 Task: Create in the project Brighten and in the Backlog issue 'Create an e-learning platform for online education' a child issue 'Documentation and user guides', and assign it to team member softage.2@softage.net. Create in the project Brighten and in the Backlog issue 'Implement a new point of sale (POS) system for a retail store' a child issue 'Accessibility testing and optimization', and assign it to team member softage.3@softage.net
Action: Mouse moved to (213, 68)
Screenshot: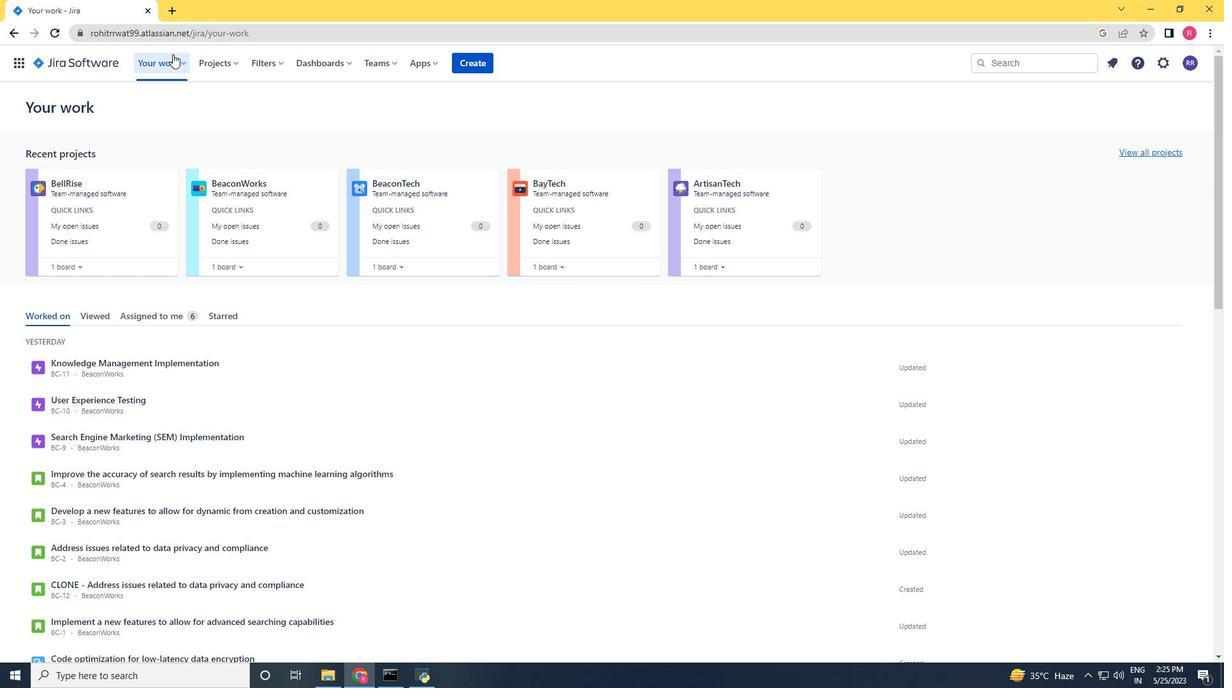 
Action: Mouse pressed left at (213, 68)
Screenshot: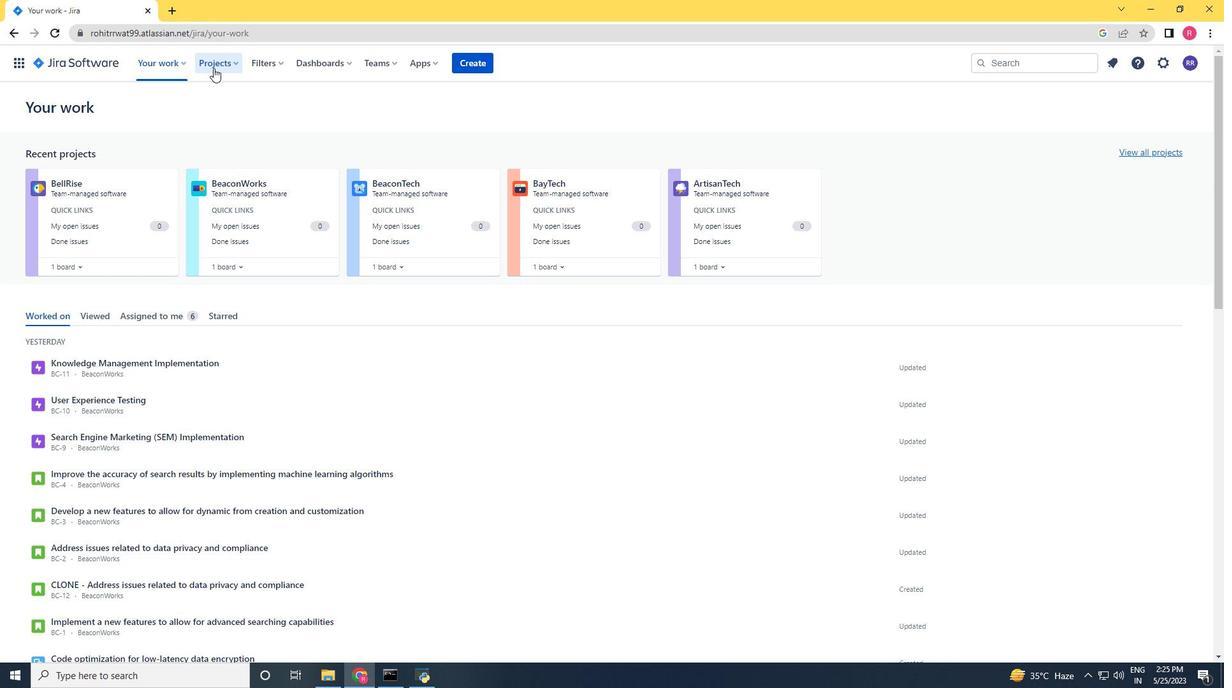 
Action: Mouse moved to (233, 121)
Screenshot: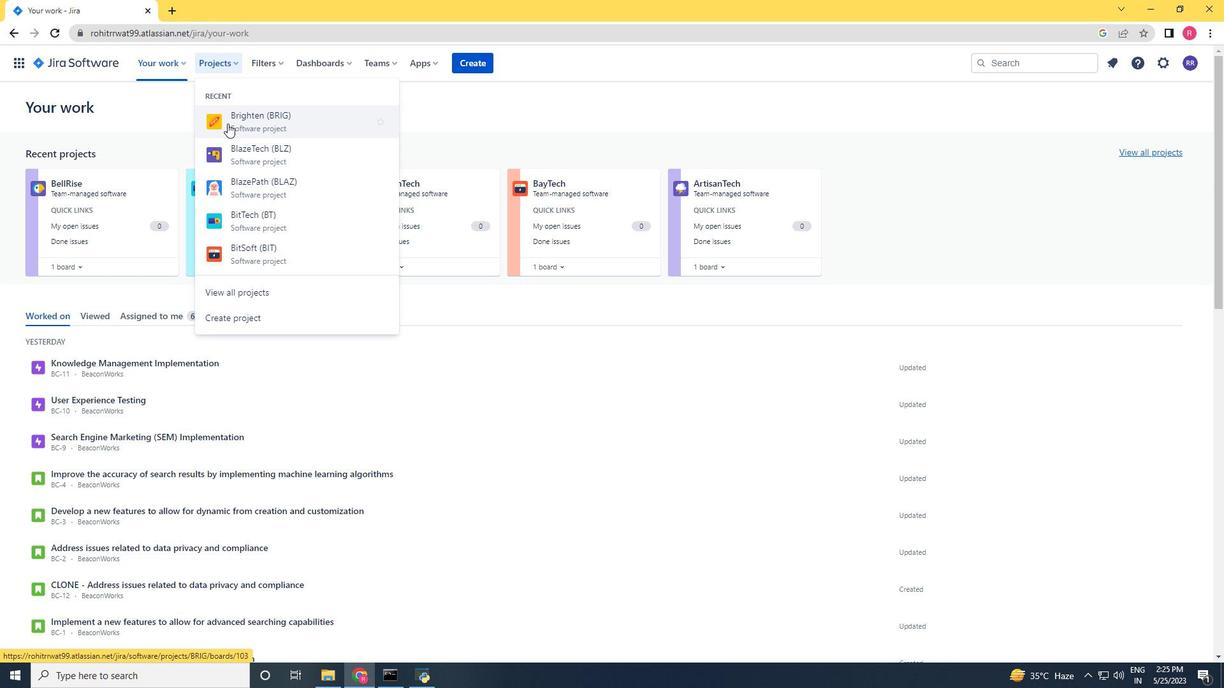 
Action: Mouse pressed left at (233, 121)
Screenshot: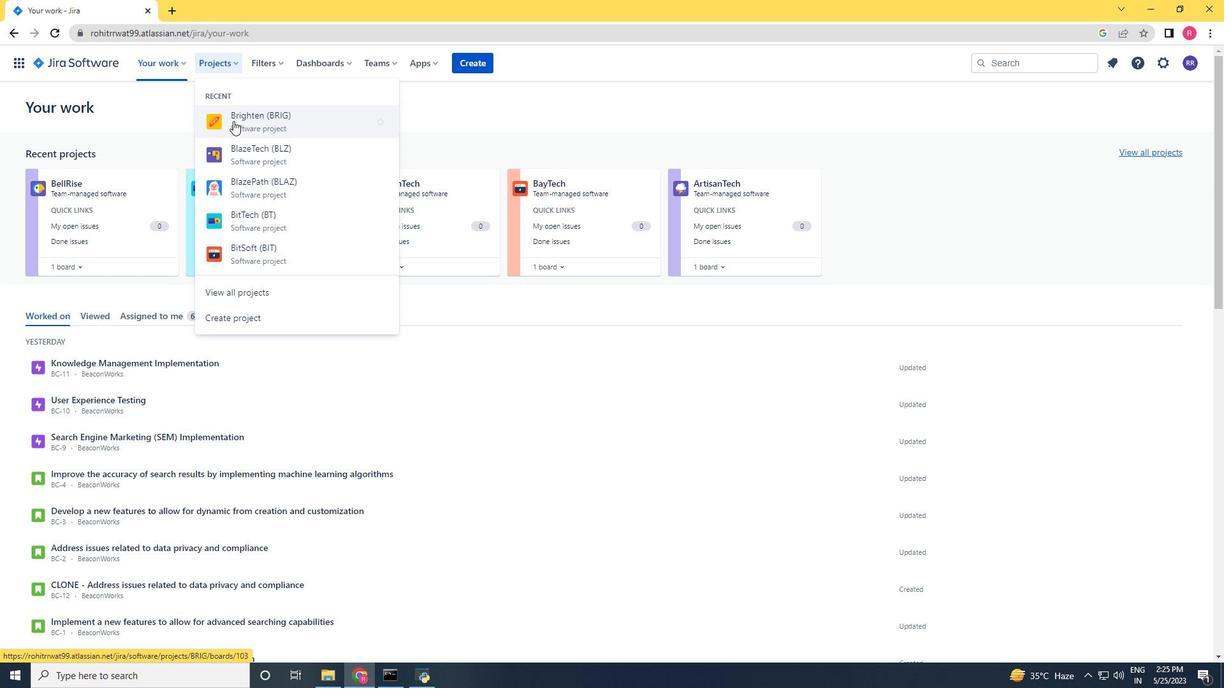 
Action: Mouse moved to (62, 198)
Screenshot: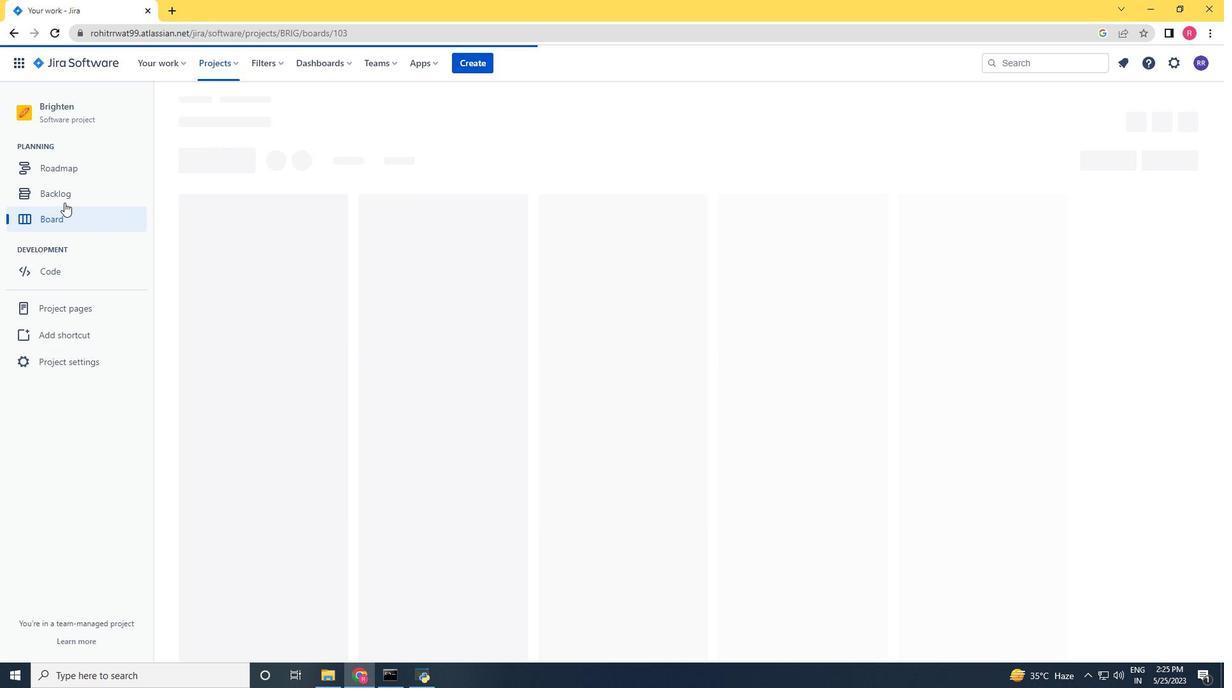 
Action: Mouse pressed left at (62, 198)
Screenshot: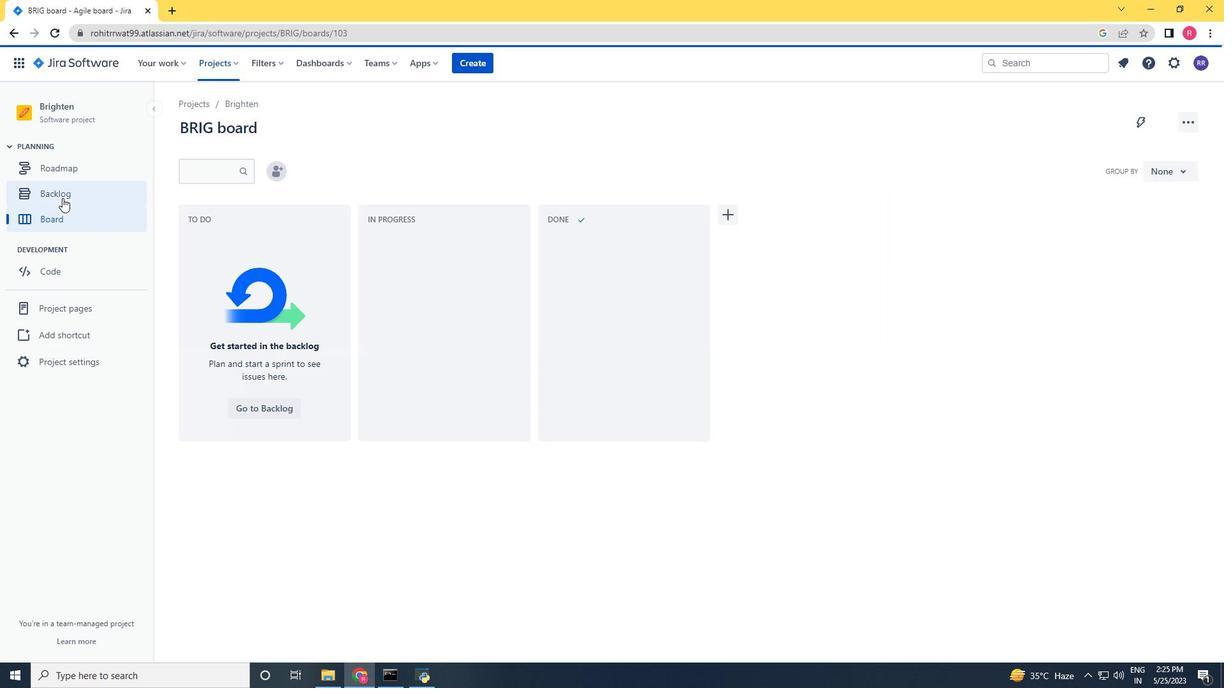 
Action: Mouse moved to (722, 386)
Screenshot: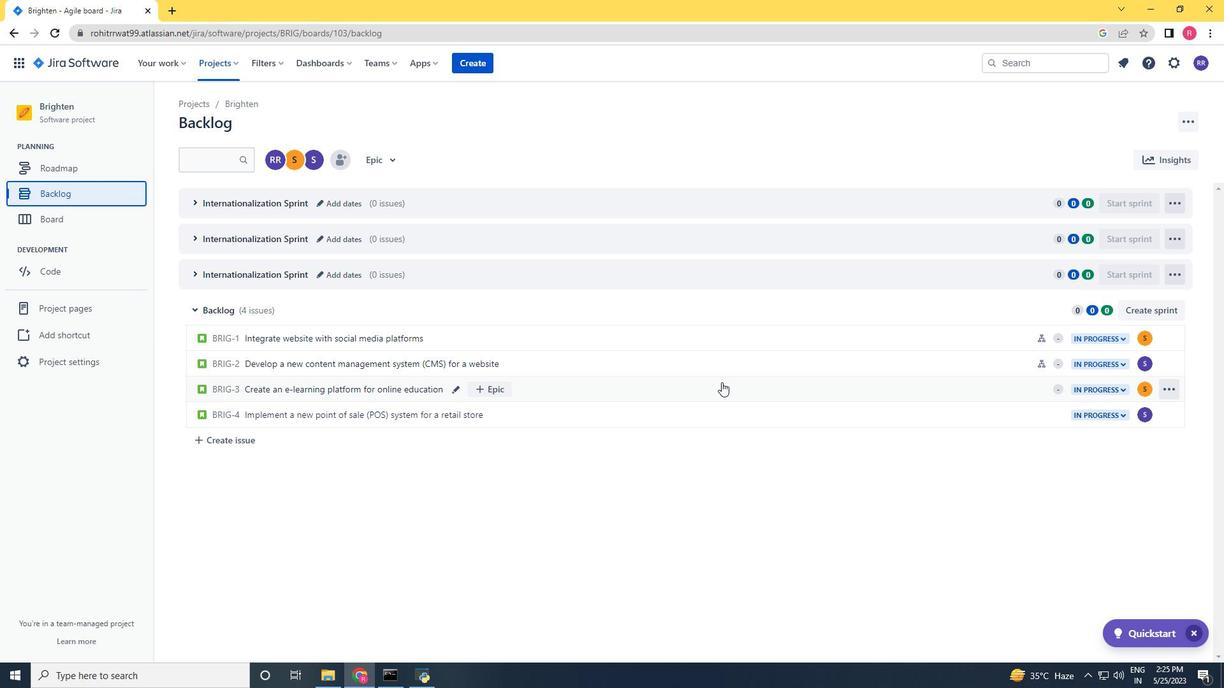 
Action: Mouse pressed left at (722, 386)
Screenshot: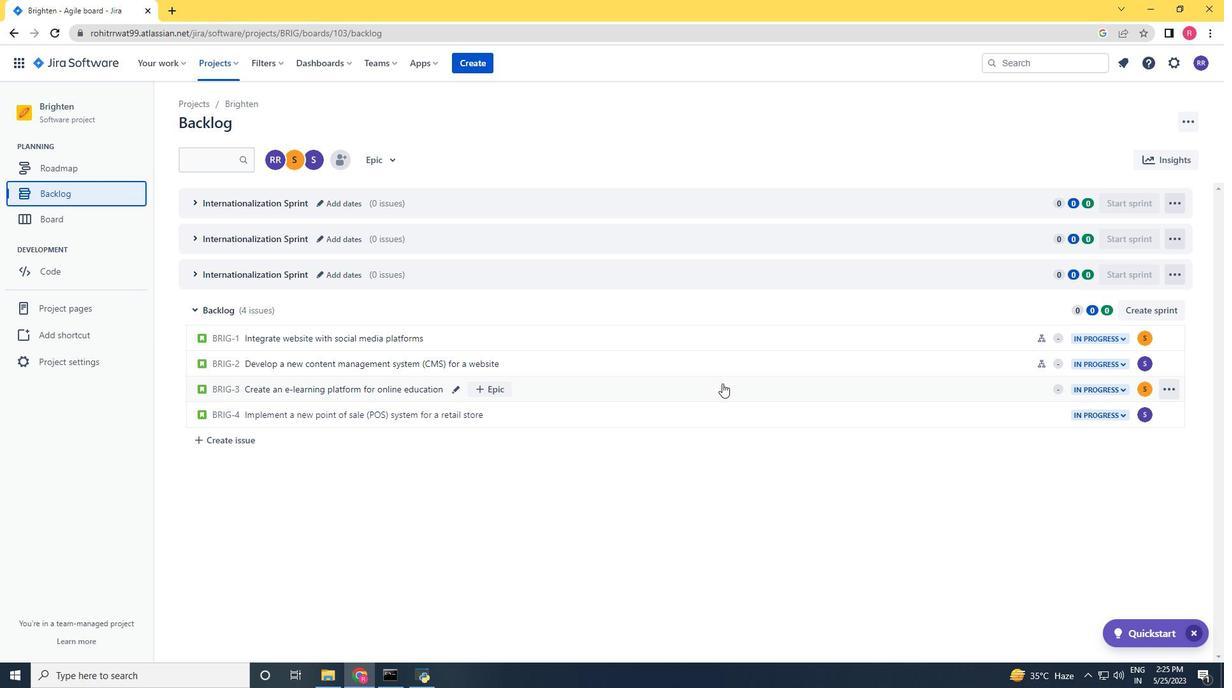 
Action: Mouse moved to (1000, 274)
Screenshot: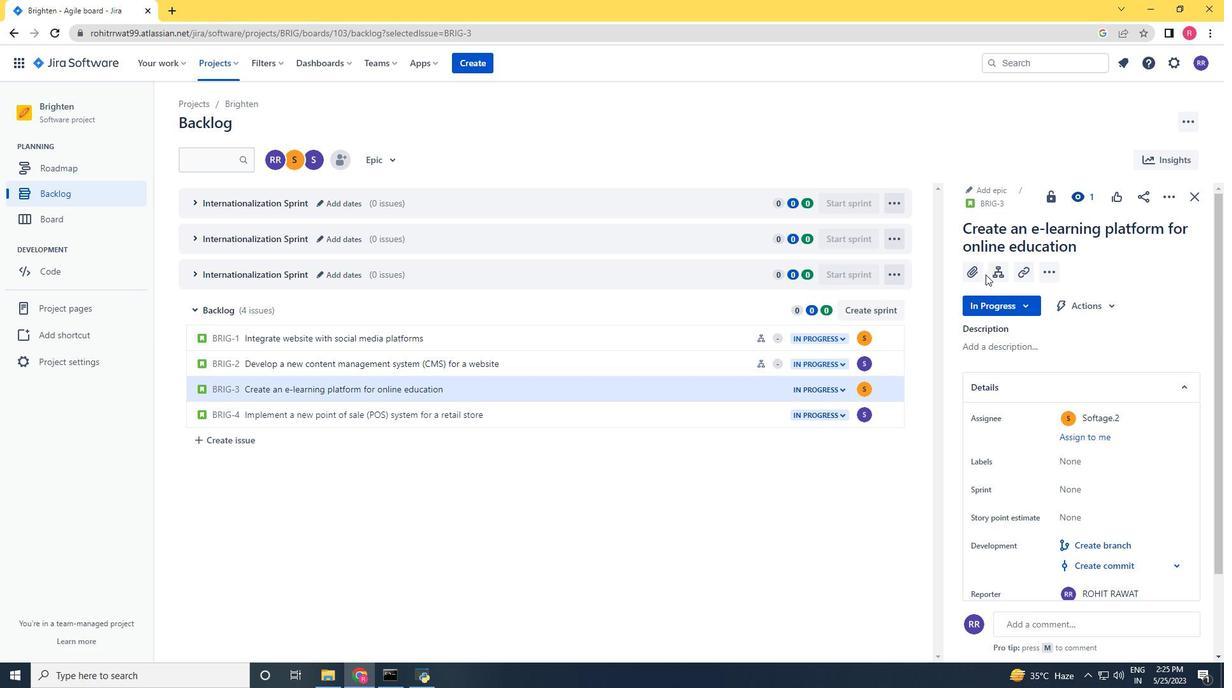 
Action: Mouse pressed left at (1000, 274)
Screenshot: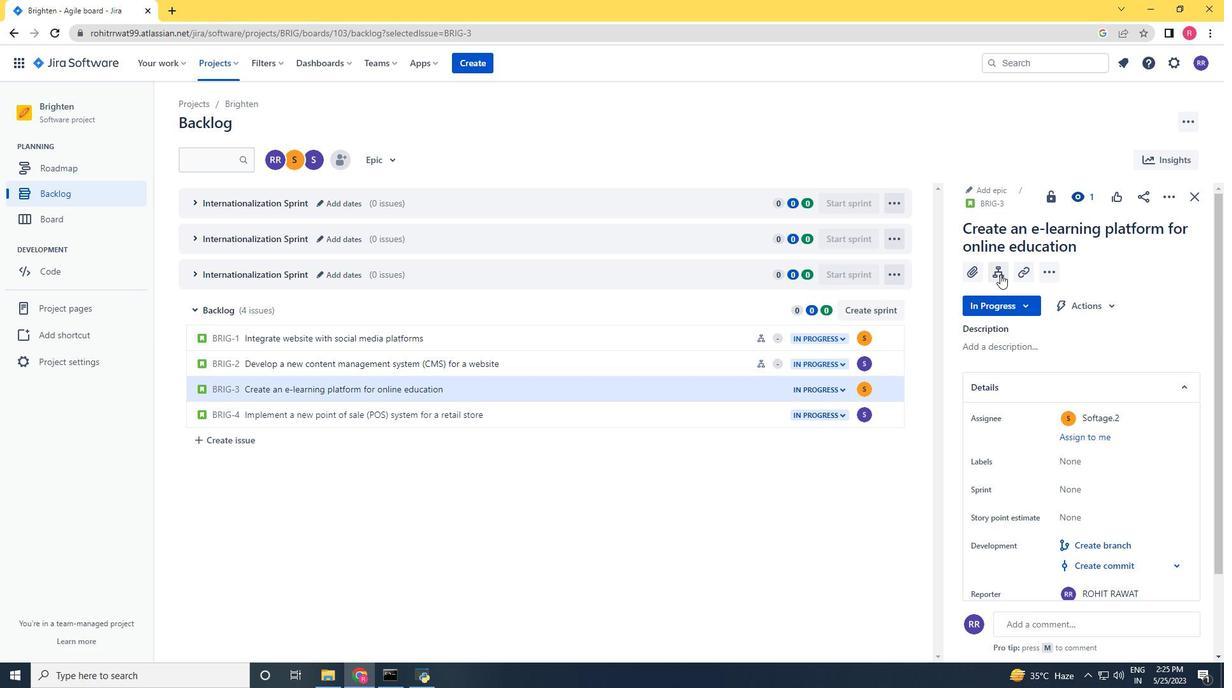 
Action: Mouse moved to (1187, 334)
Screenshot: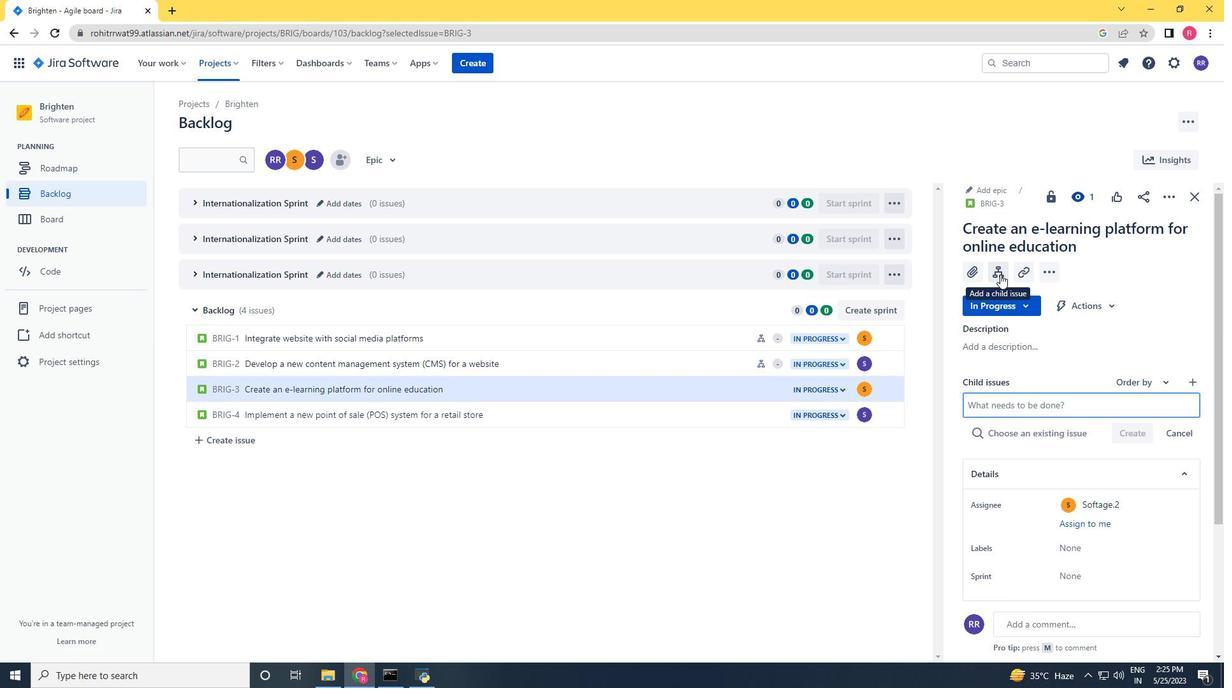 
Action: Key pressed <Key.shift>Docun<Key.backspace>mentation<Key.space>and<Key.space>user<Key.space>guides<Key.space><Key.enter>
Screenshot: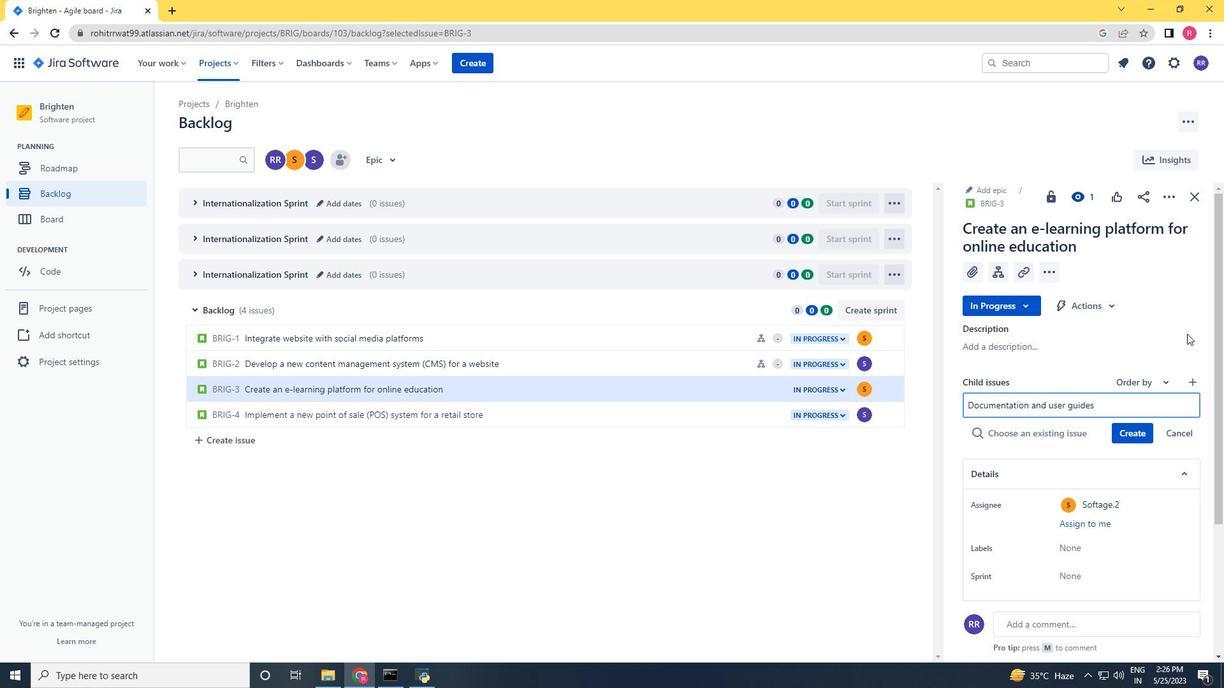 
Action: Mouse moved to (726, 413)
Screenshot: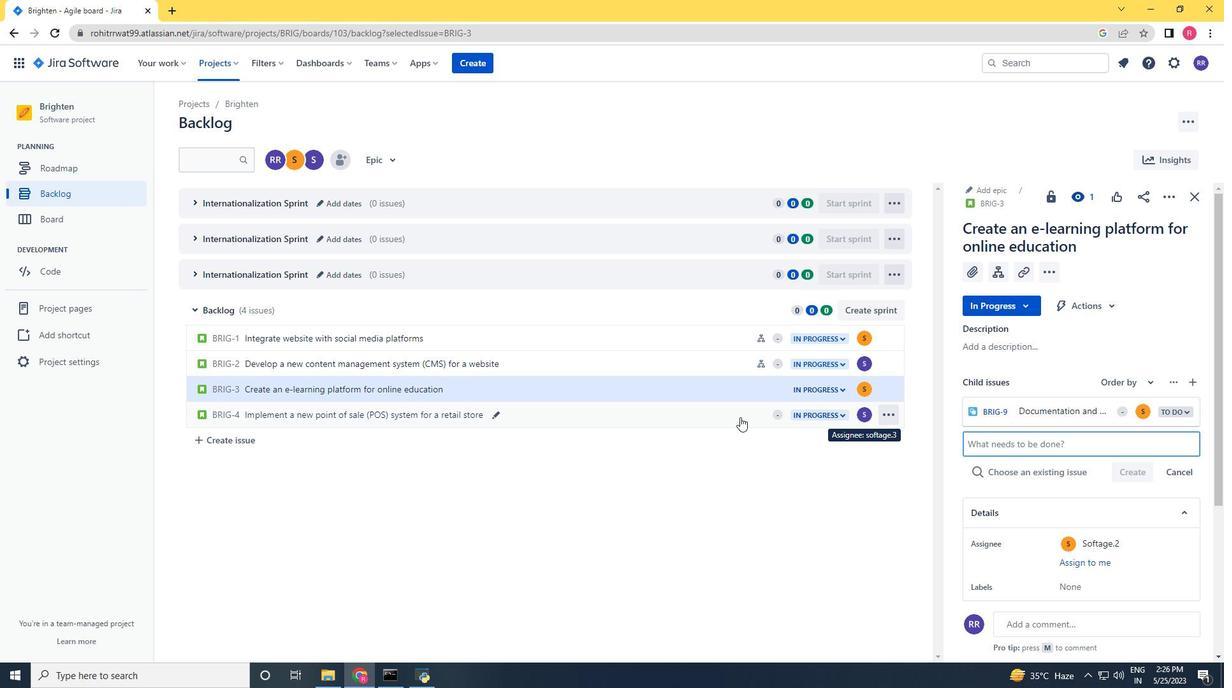 
Action: Mouse pressed left at (726, 413)
Screenshot: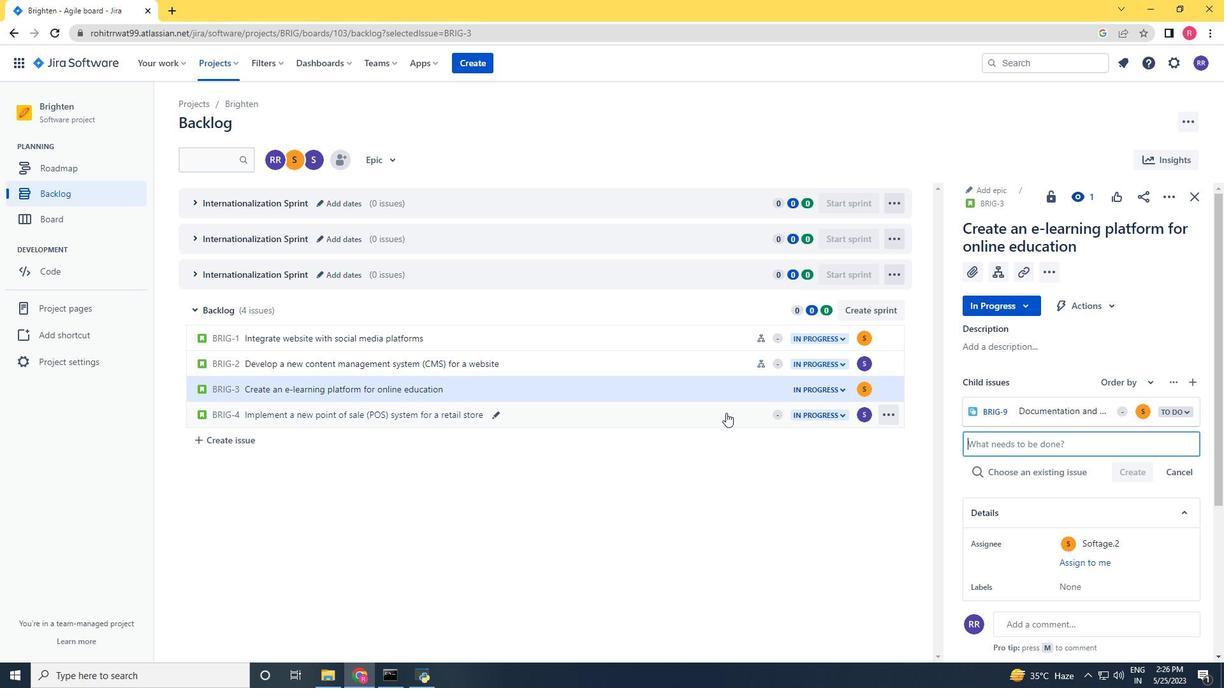 
Action: Mouse moved to (992, 272)
Screenshot: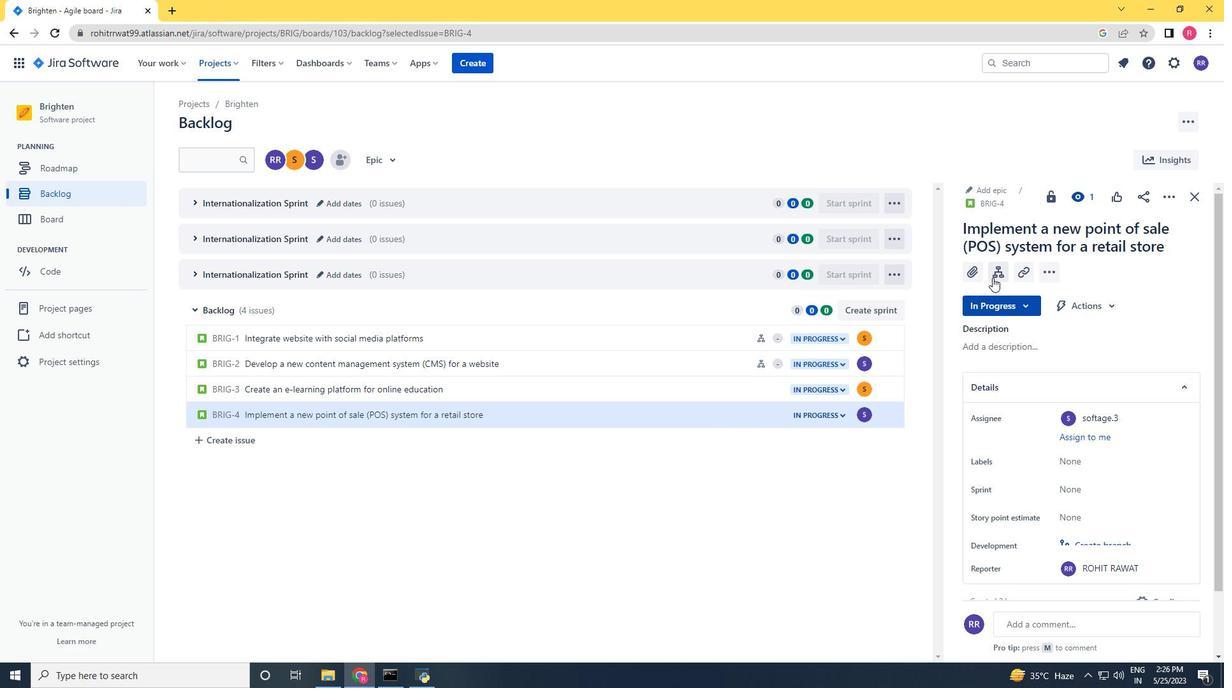 
Action: Mouse pressed left at (992, 272)
Screenshot: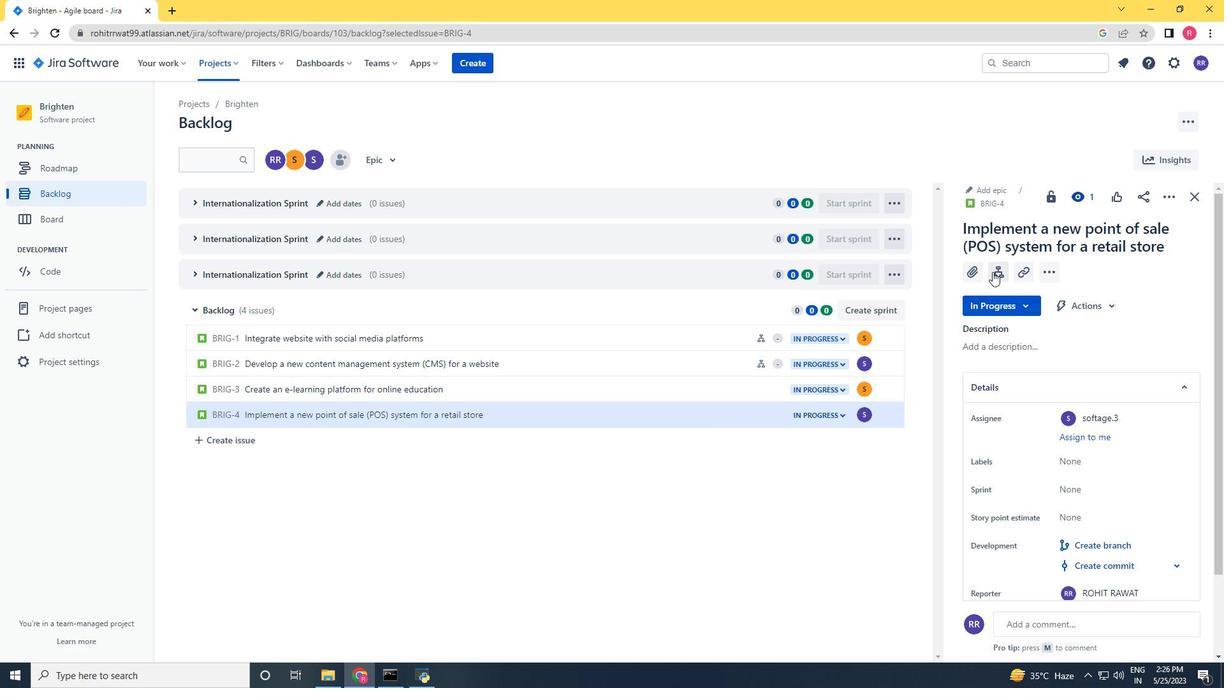 
Action: Key pressed <Key.shift>Accessibility<Key.space>testing<Key.space>and<Key.space>optimization<Key.space><Key.enter>
Screenshot: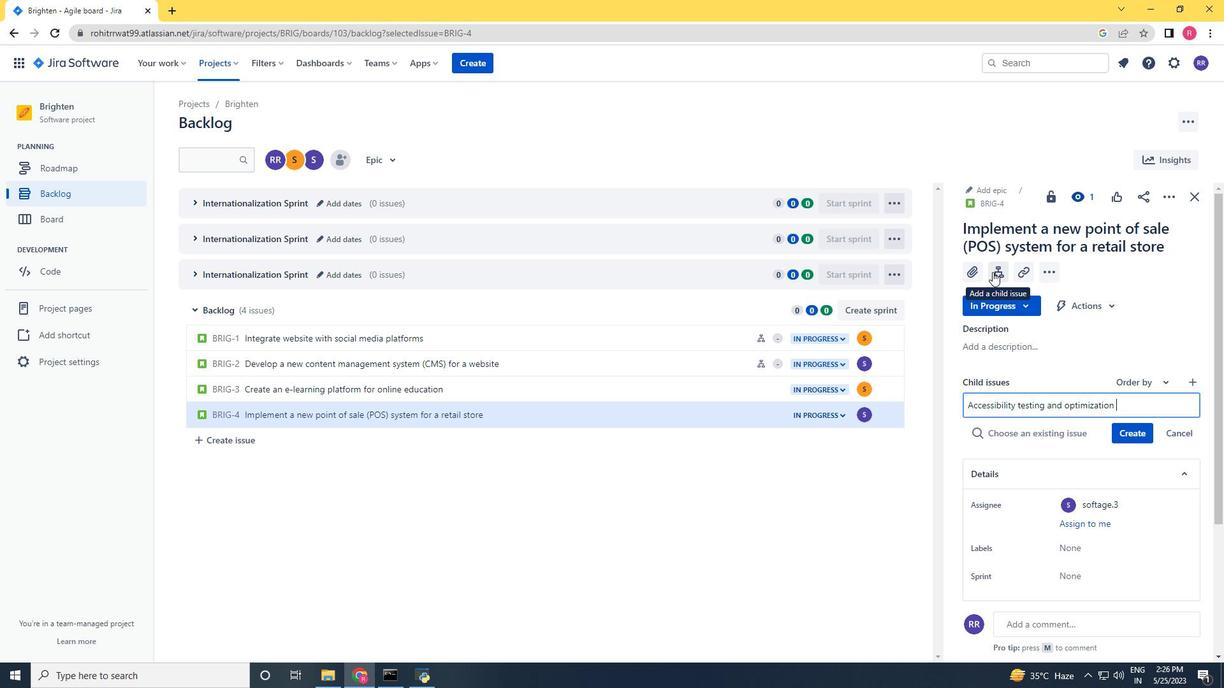 
Action: Mouse moved to (1148, 410)
Screenshot: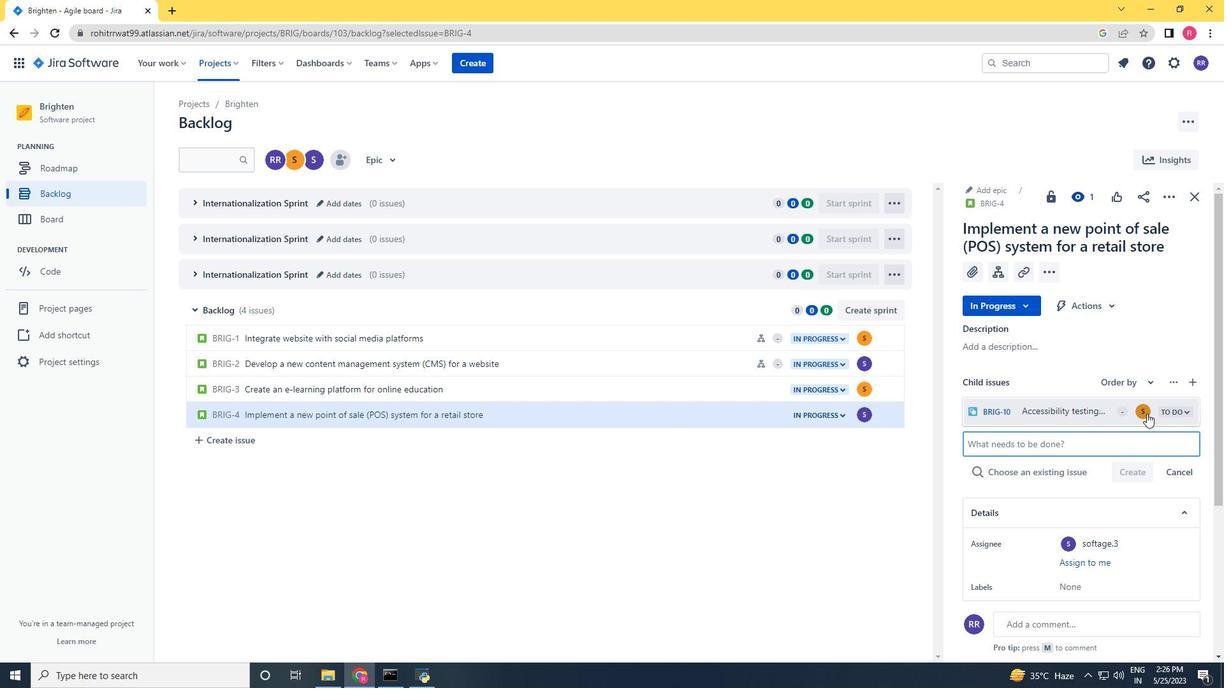 
Action: Mouse pressed left at (1148, 410)
Screenshot: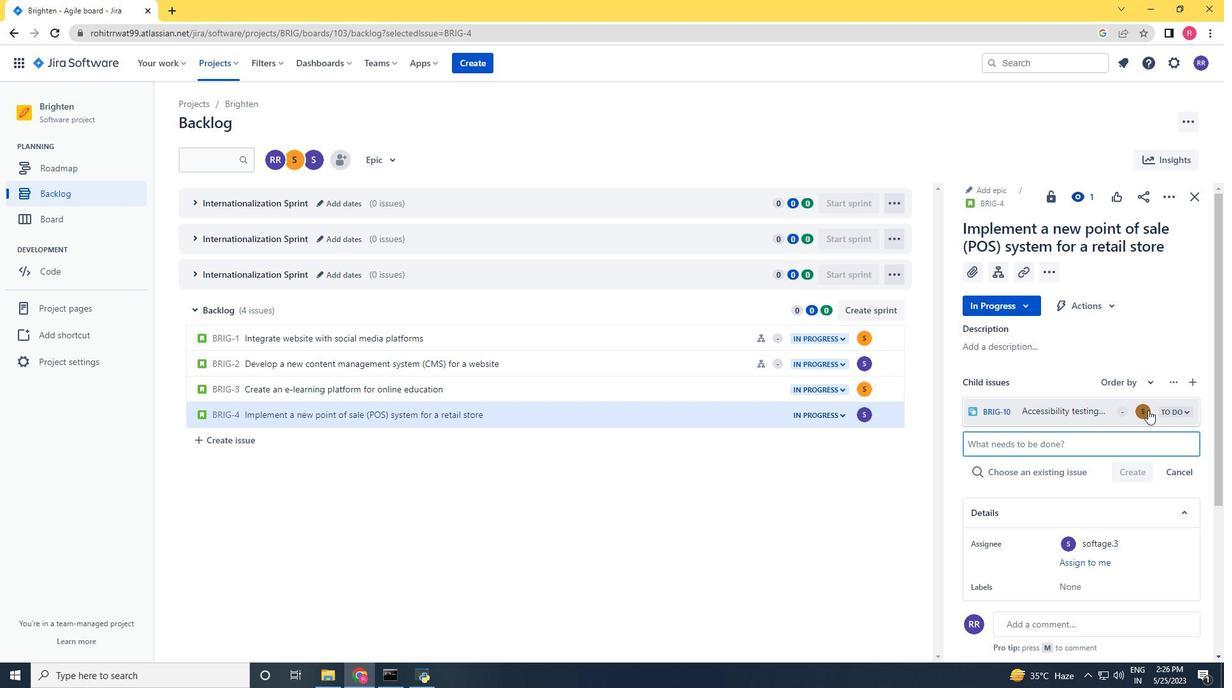 
Action: Key pressed softage.3<Key.shift>@softage.net
Screenshot: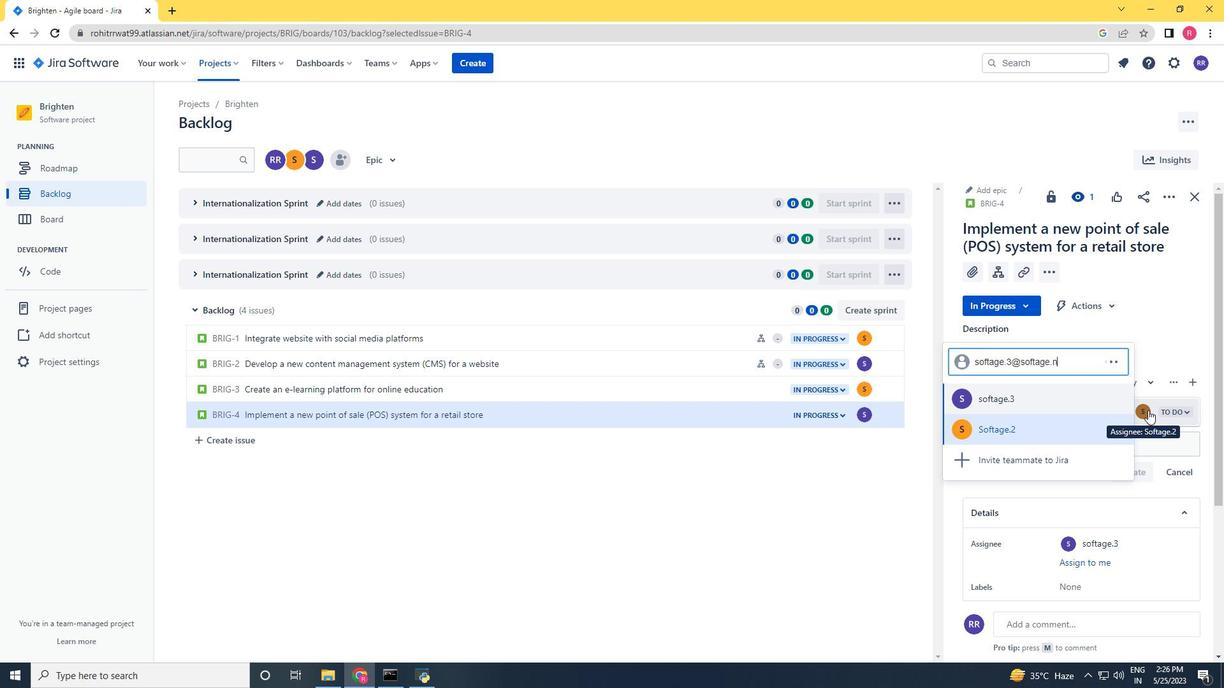 
Action: Mouse moved to (1025, 416)
Screenshot: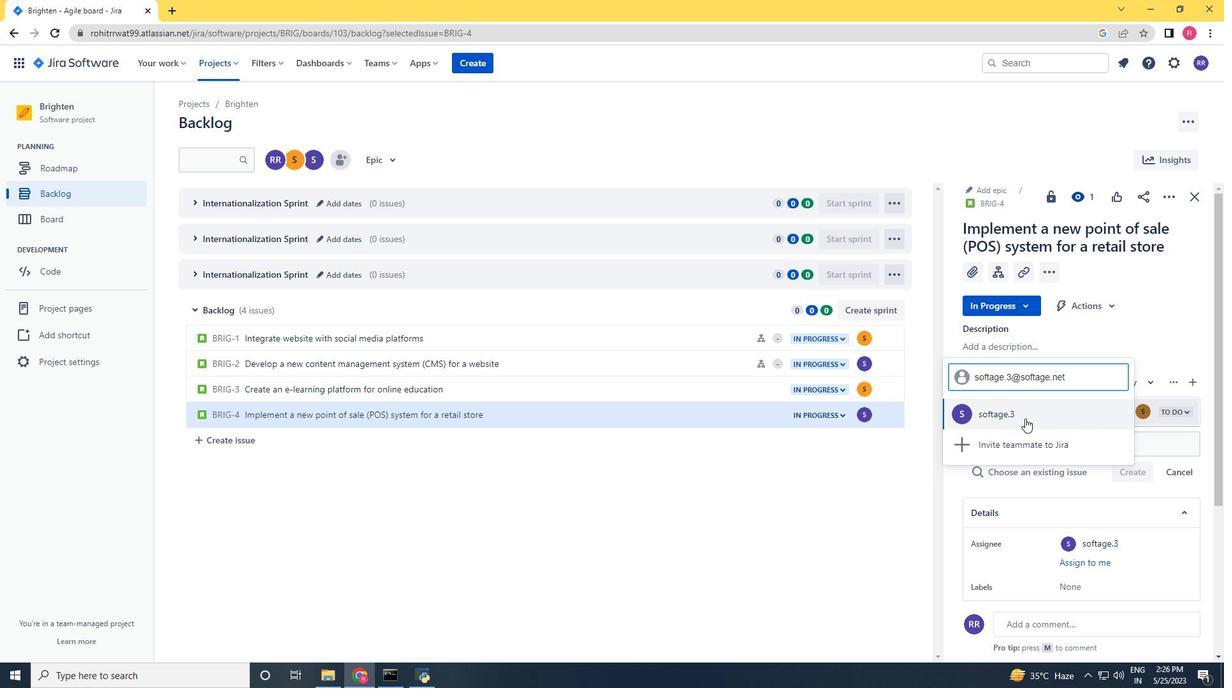 
Action: Mouse pressed left at (1025, 416)
Screenshot: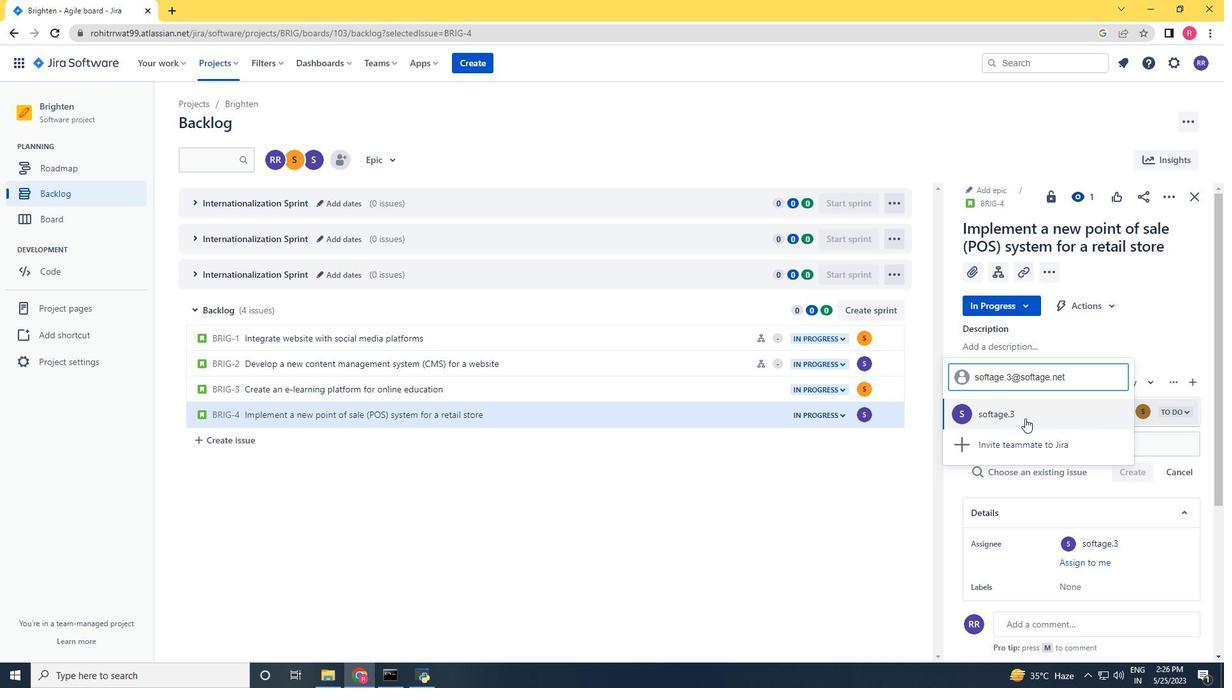 
Action: Mouse moved to (643, 556)
Screenshot: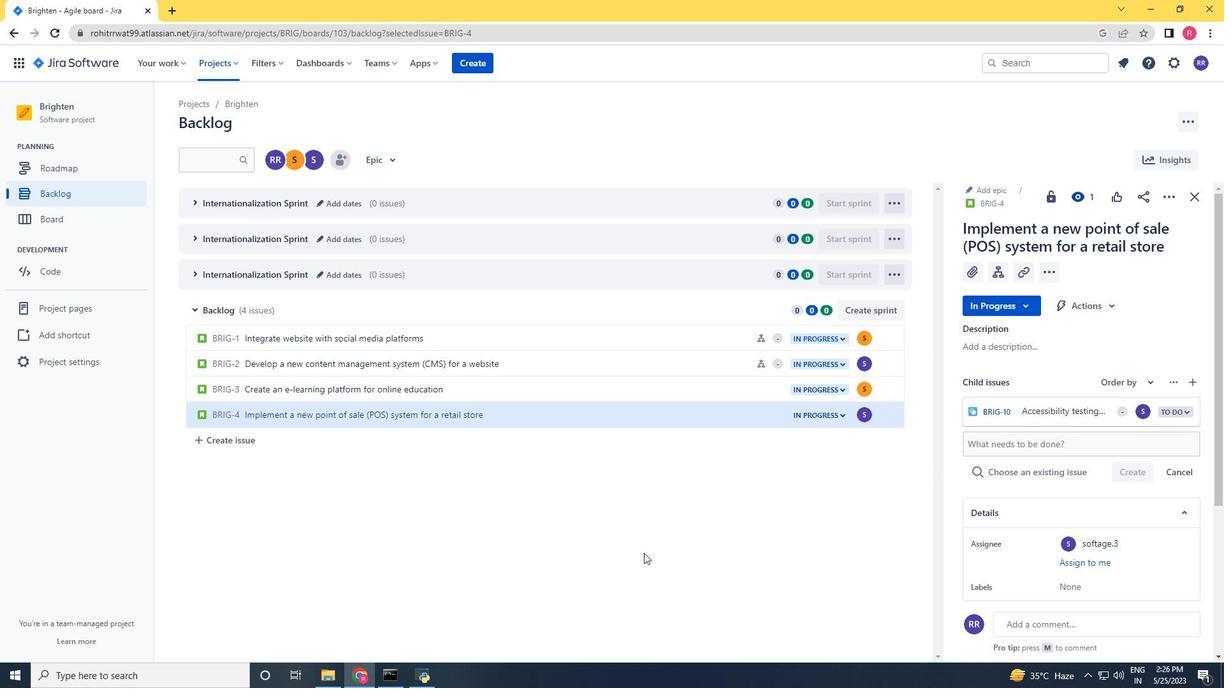 
Action: Mouse scrolled (643, 557) with delta (0, 0)
Screenshot: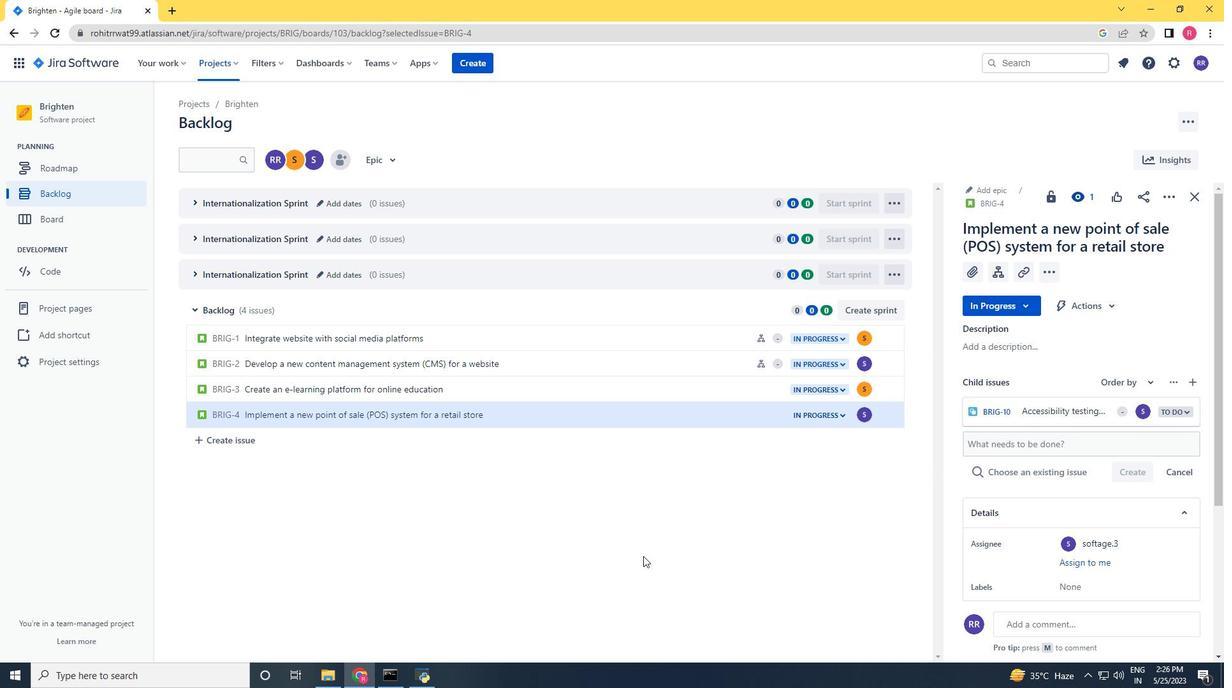 
Action: Mouse scrolled (643, 557) with delta (0, 0)
Screenshot: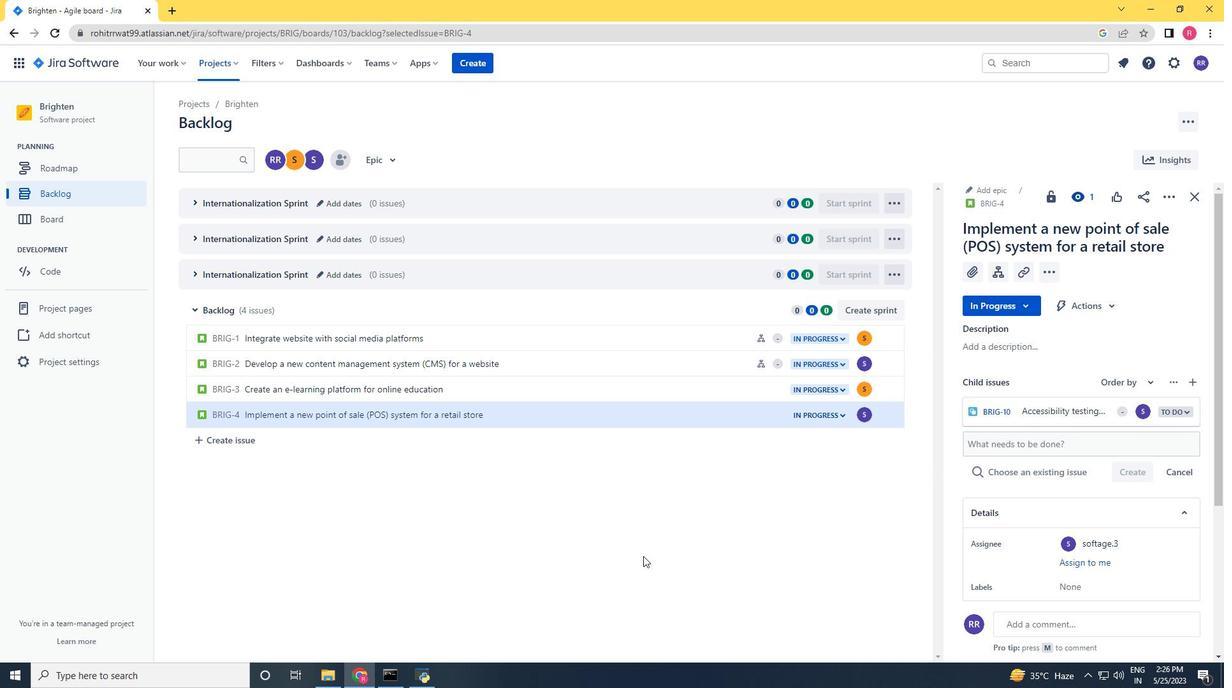 
